 Task: Look for space in Jaffna from 30th june, 2023 to 2nd July,2023 for 1 adult in price range Rs.15000 to Rs.20000. Place can be private room with 1  bedroom having 1 bed and 1 bathroom. Property type can be hotel. Amenities needed are: wifi. Required host language is English.
Action: Mouse moved to (346, 391)
Screenshot: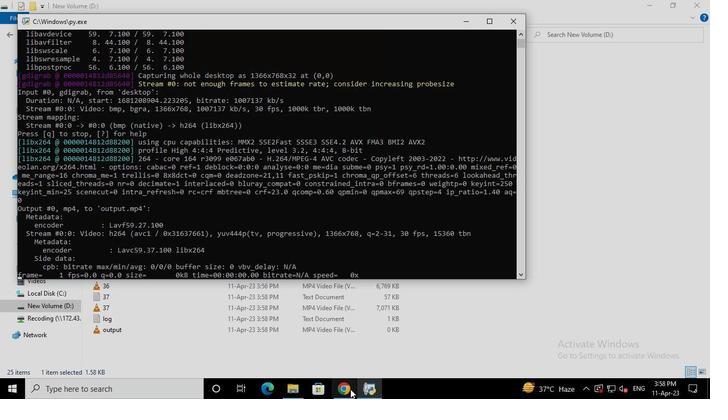 
Action: Mouse pressed left at (346, 391)
Screenshot: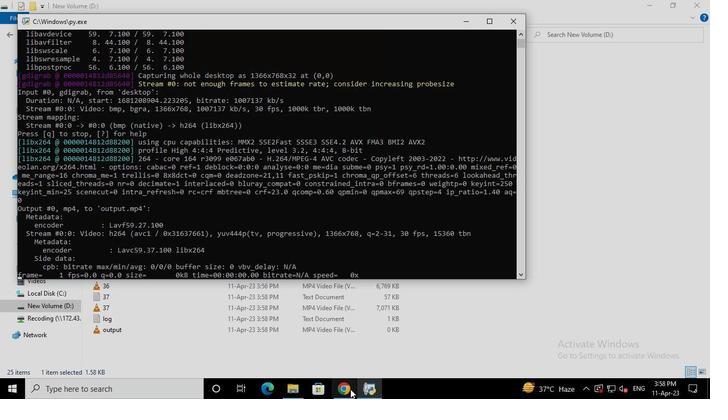 
Action: Mouse moved to (297, 92)
Screenshot: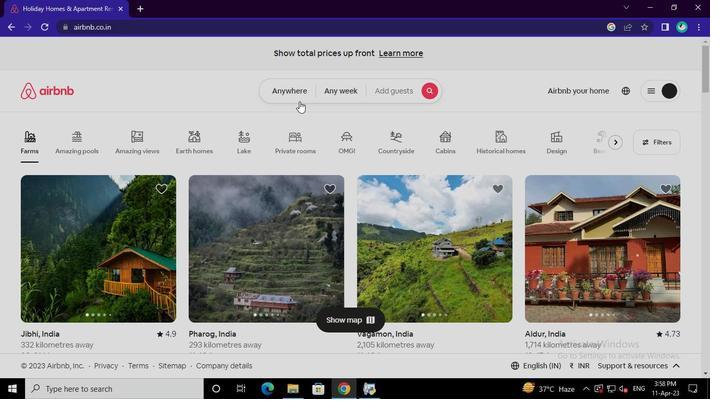 
Action: Mouse pressed left at (297, 92)
Screenshot: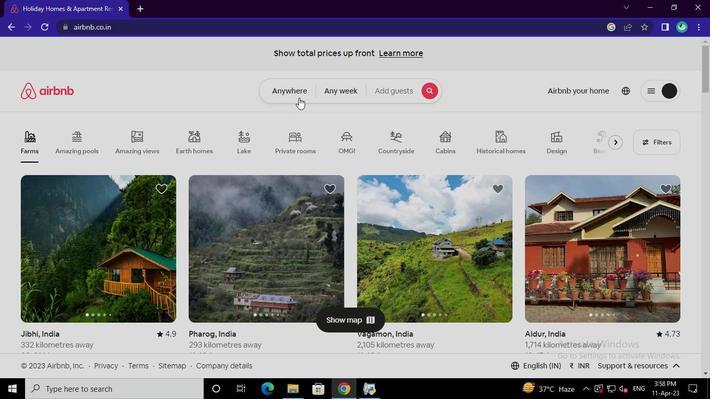 
Action: Mouse moved to (234, 124)
Screenshot: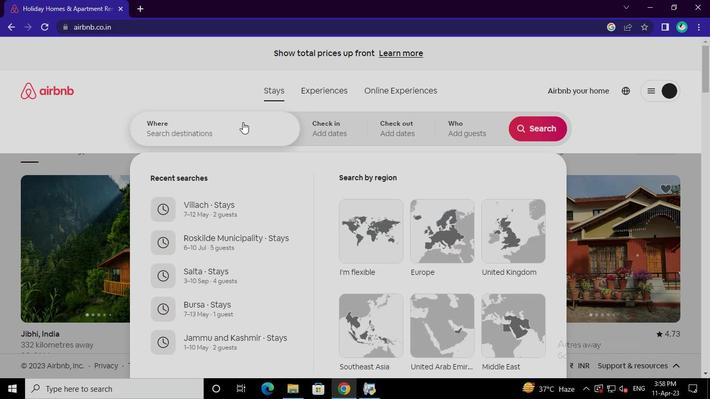 
Action: Mouse pressed left at (234, 124)
Screenshot: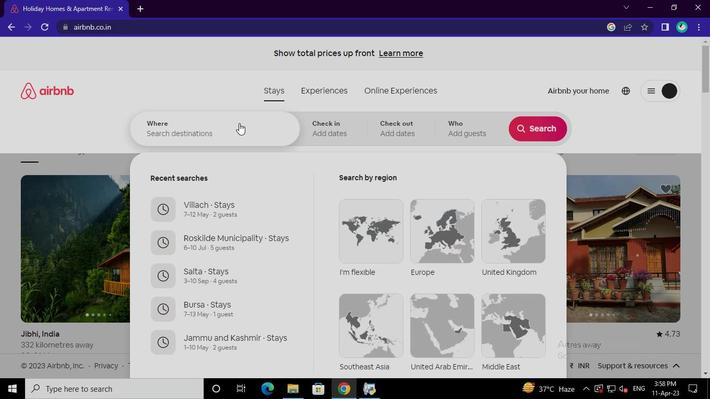 
Action: Mouse moved to (232, 124)
Screenshot: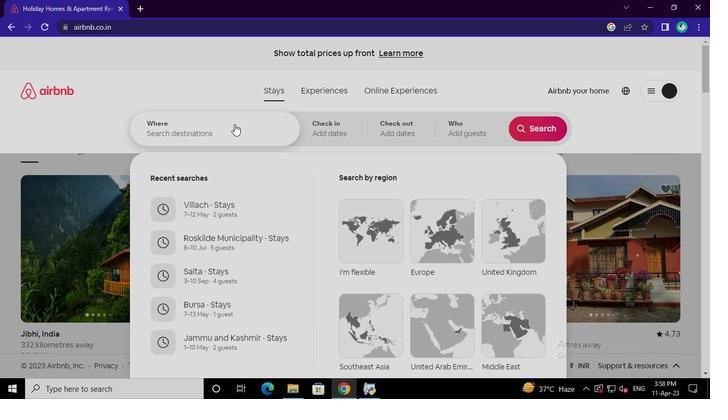 
Action: Keyboard j
Screenshot: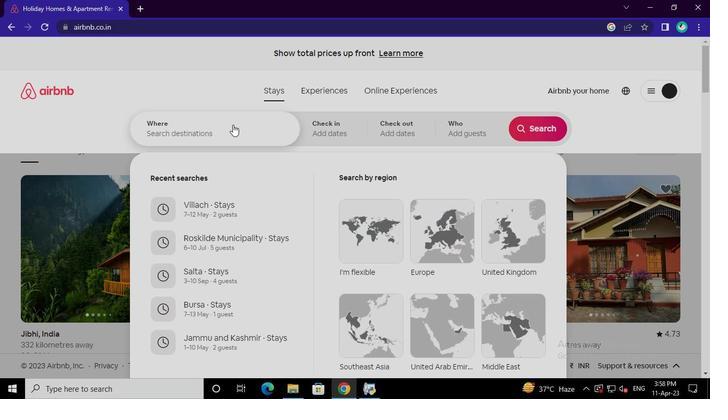 
Action: Keyboard a
Screenshot: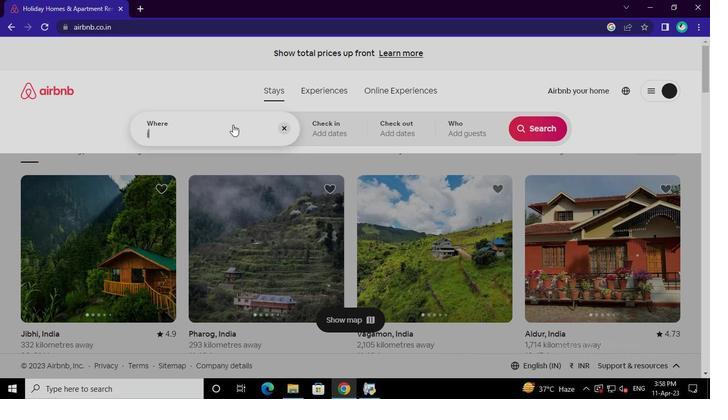 
Action: Keyboard f
Screenshot: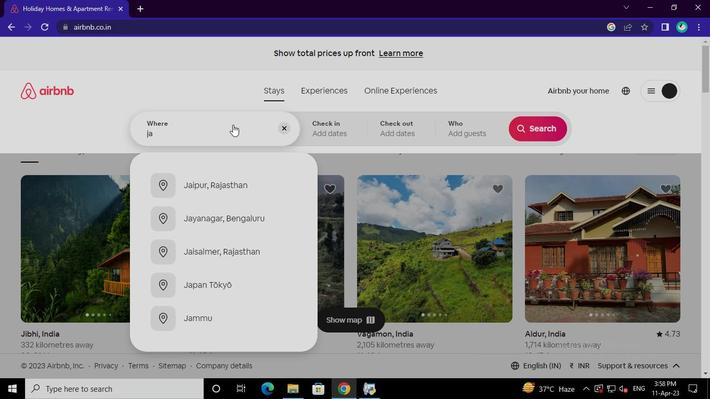 
Action: Keyboard f
Screenshot: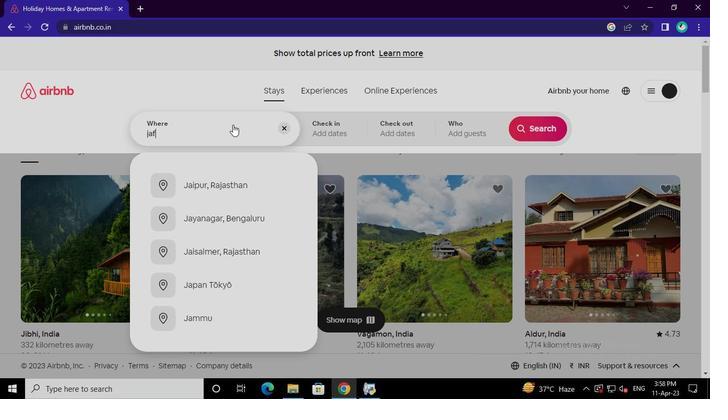 
Action: Keyboard m
Screenshot: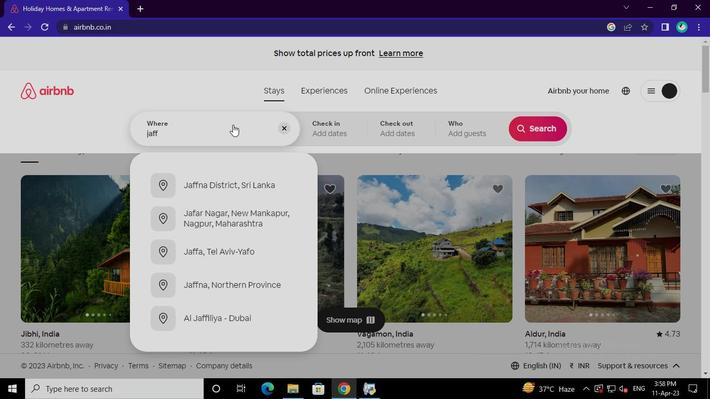 
Action: Mouse moved to (223, 125)
Screenshot: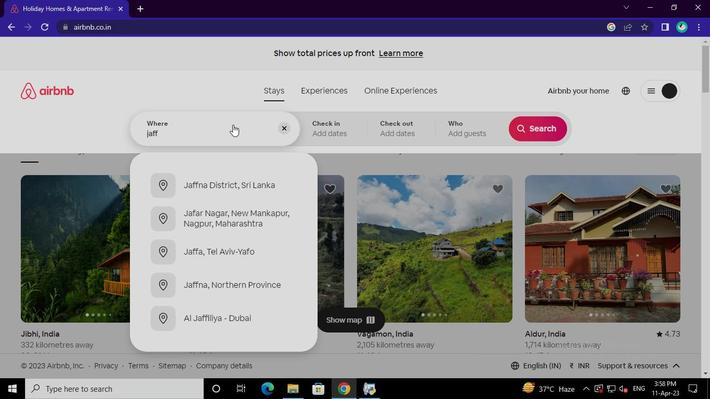 
Action: Keyboard Key.backspace
Screenshot: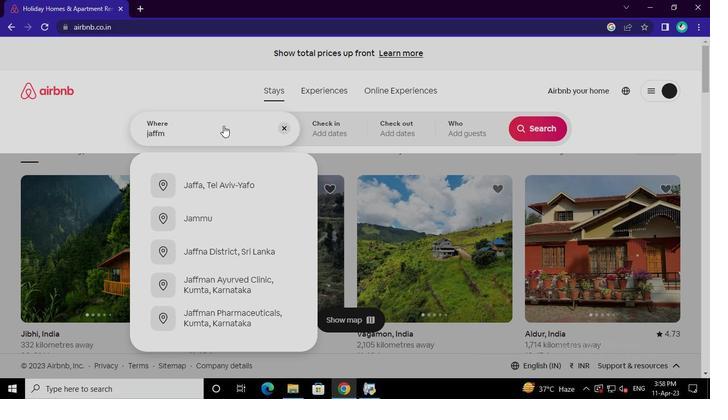 
Action: Keyboard n
Screenshot: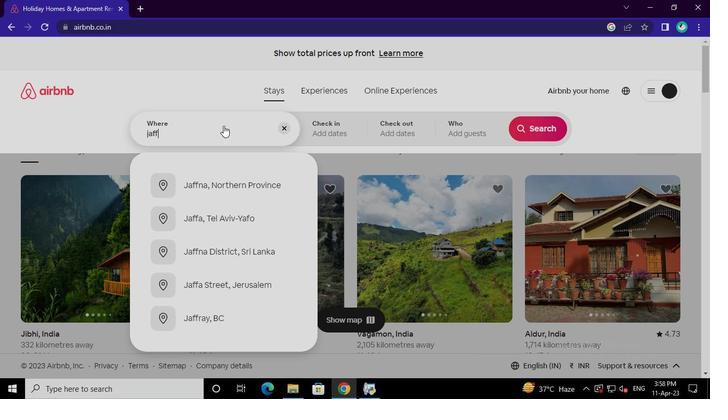 
Action: Keyboard a
Screenshot: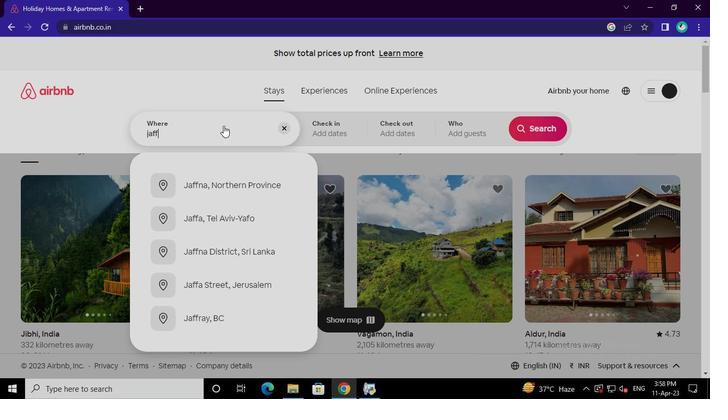 
Action: Mouse moved to (228, 208)
Screenshot: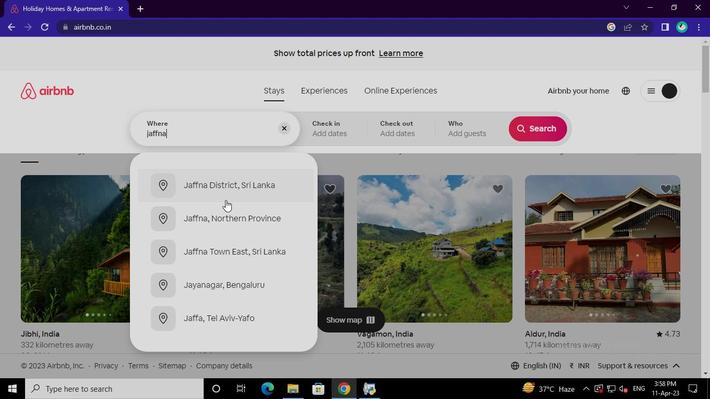 
Action: Mouse pressed left at (228, 208)
Screenshot: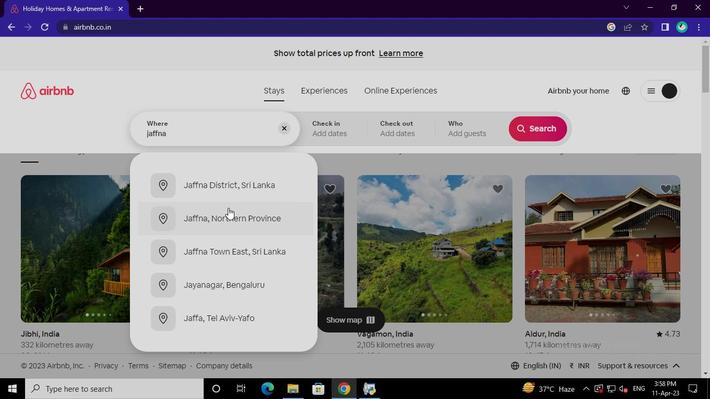 
Action: Mouse moved to (529, 209)
Screenshot: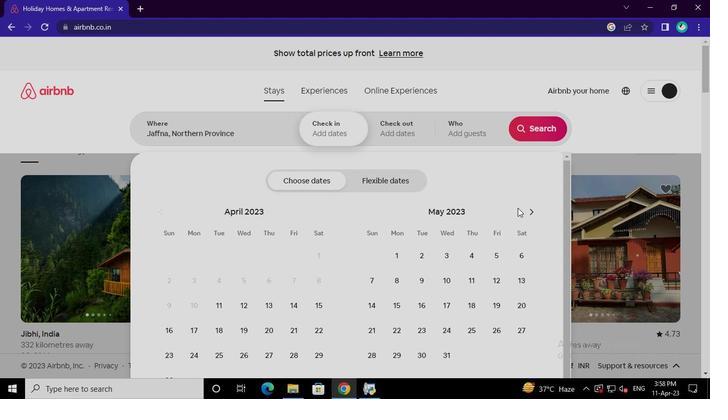 
Action: Mouse pressed left at (529, 209)
Screenshot: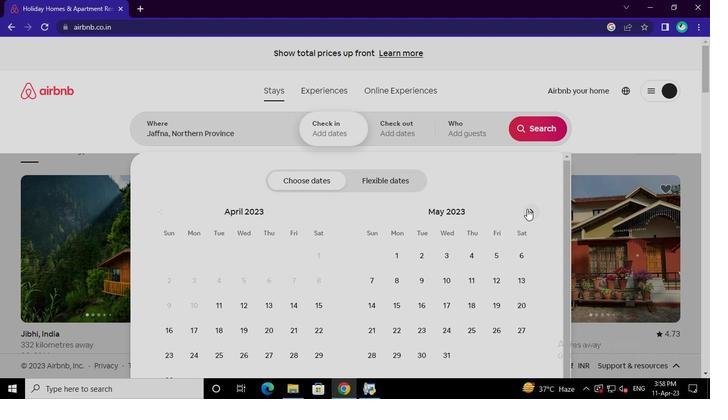 
Action: Mouse moved to (495, 350)
Screenshot: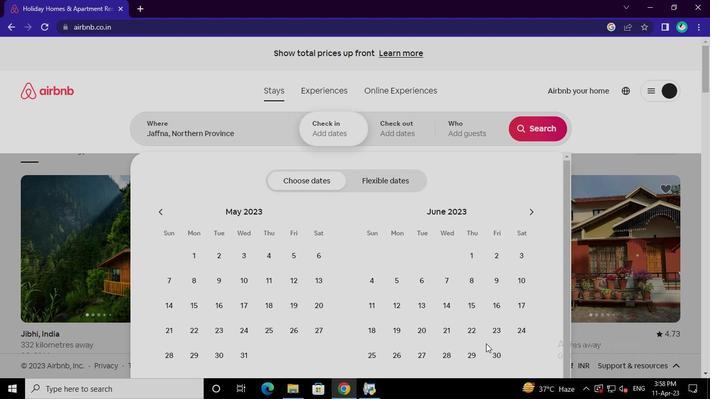 
Action: Mouse pressed left at (495, 350)
Screenshot: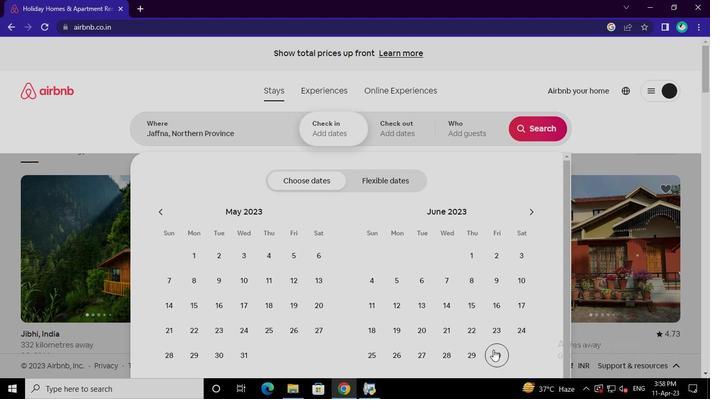 
Action: Mouse moved to (536, 213)
Screenshot: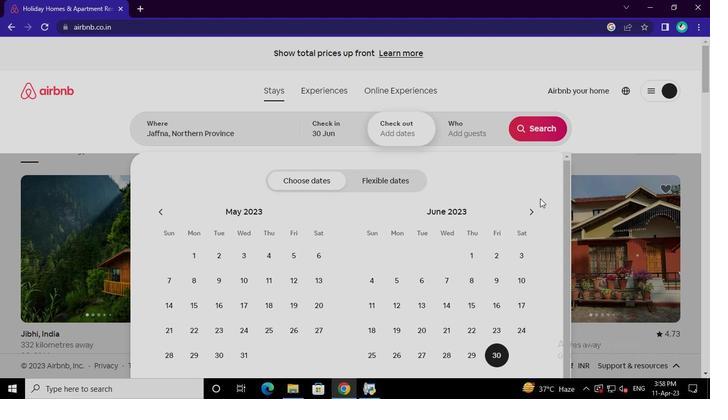 
Action: Mouse pressed left at (536, 213)
Screenshot: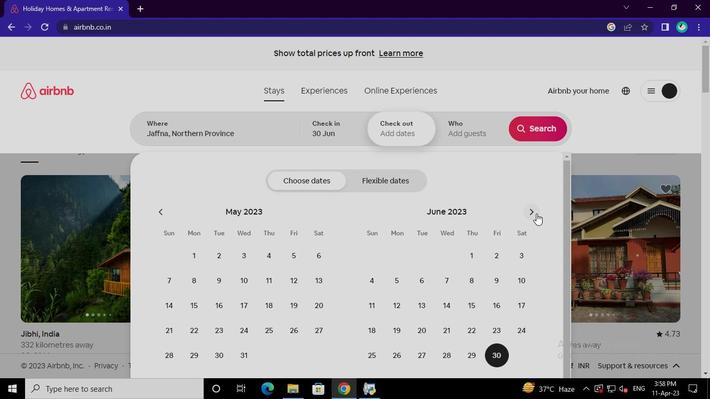 
Action: Mouse moved to (379, 279)
Screenshot: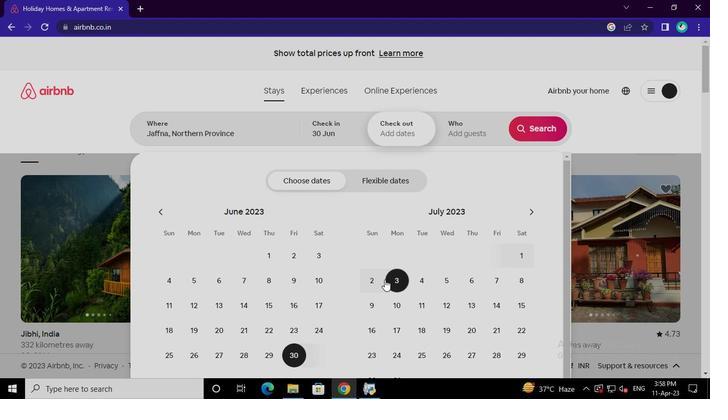 
Action: Mouse pressed left at (379, 279)
Screenshot: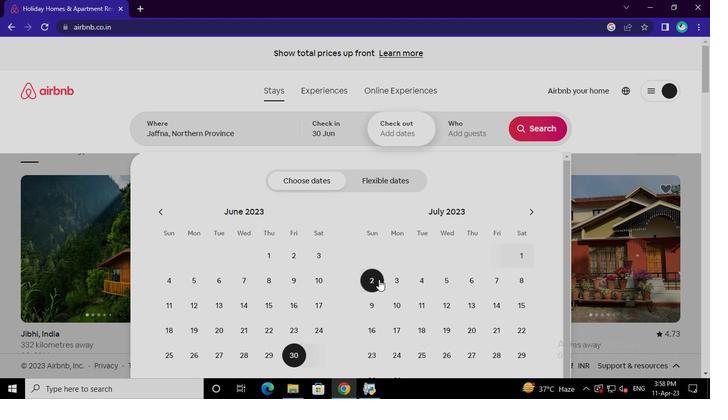 
Action: Mouse moved to (472, 134)
Screenshot: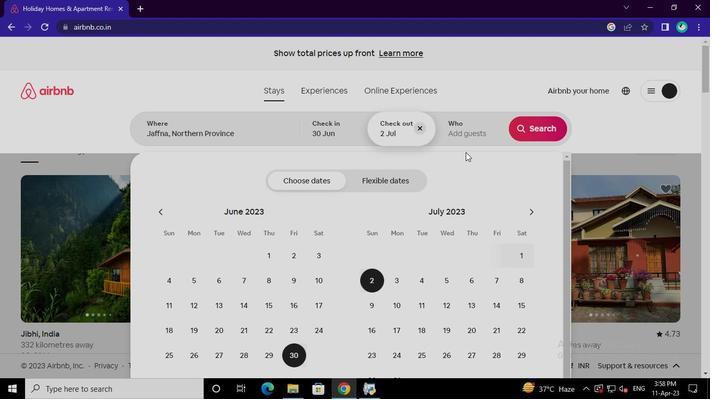
Action: Mouse pressed left at (472, 134)
Screenshot: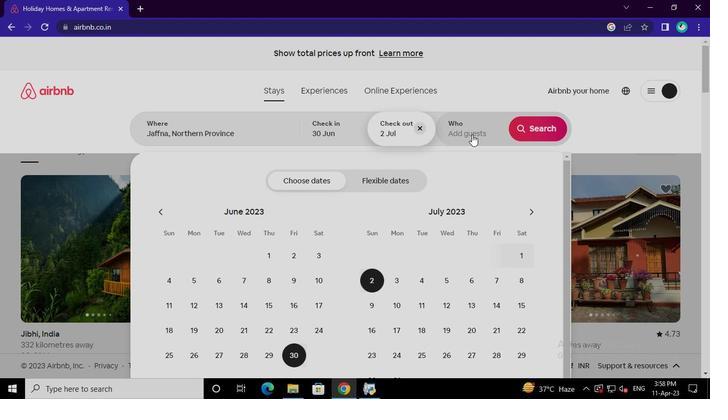 
Action: Mouse moved to (540, 187)
Screenshot: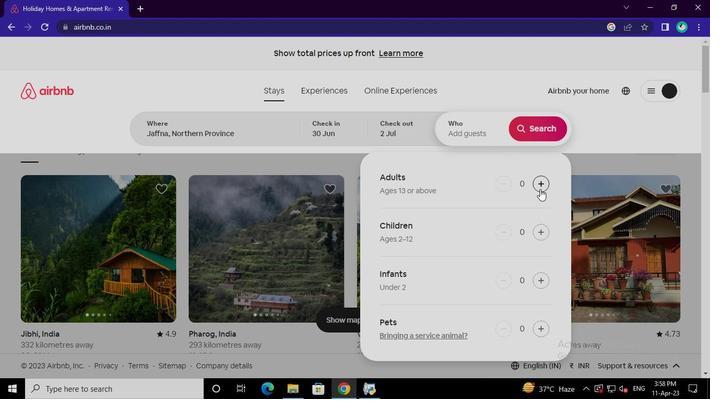
Action: Mouse pressed left at (540, 187)
Screenshot: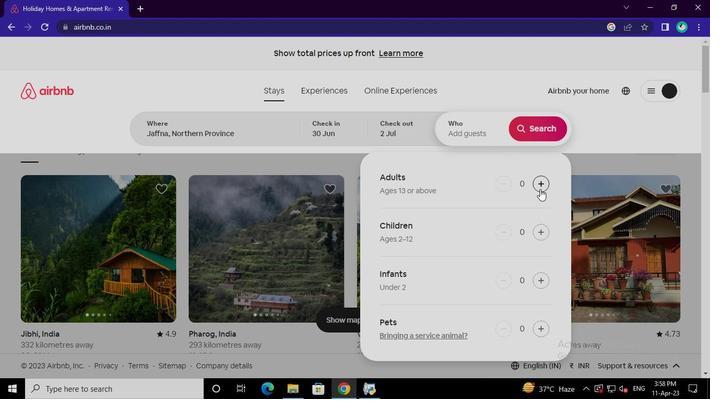 
Action: Mouse moved to (544, 124)
Screenshot: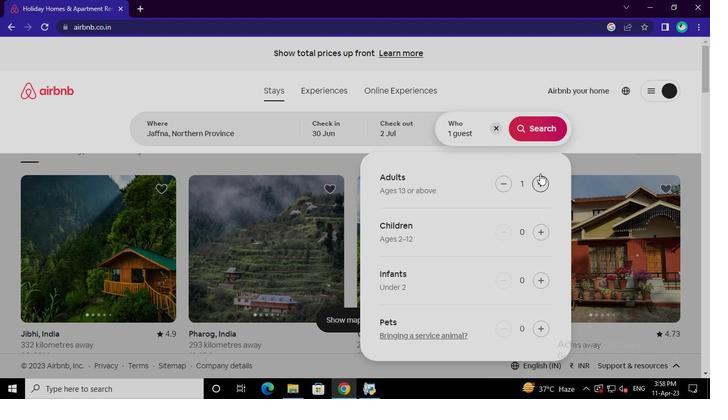 
Action: Mouse pressed left at (544, 124)
Screenshot: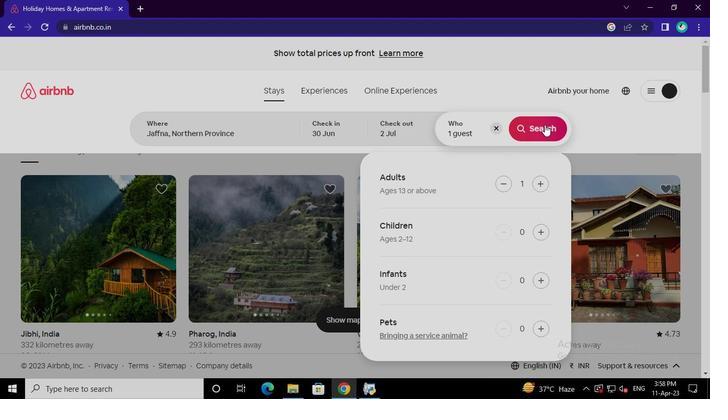 
Action: Mouse moved to (679, 100)
Screenshot: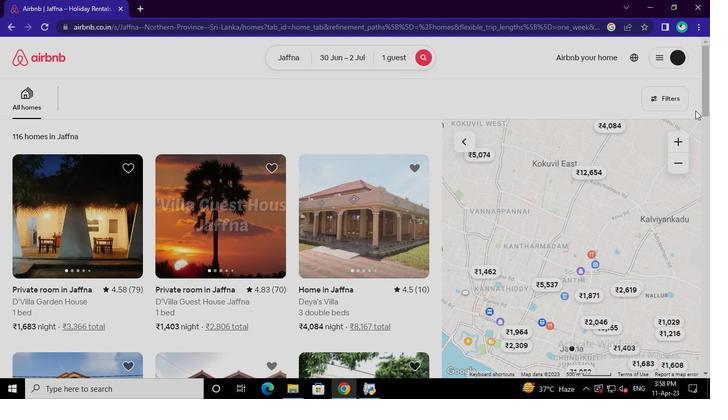 
Action: Mouse pressed left at (679, 100)
Screenshot: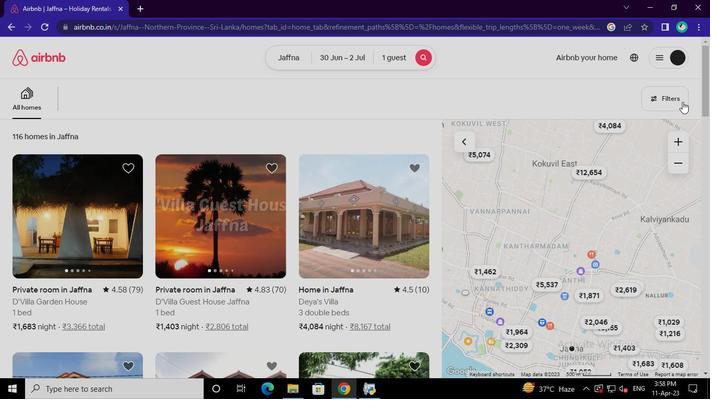 
Action: Mouse moved to (294, 227)
Screenshot: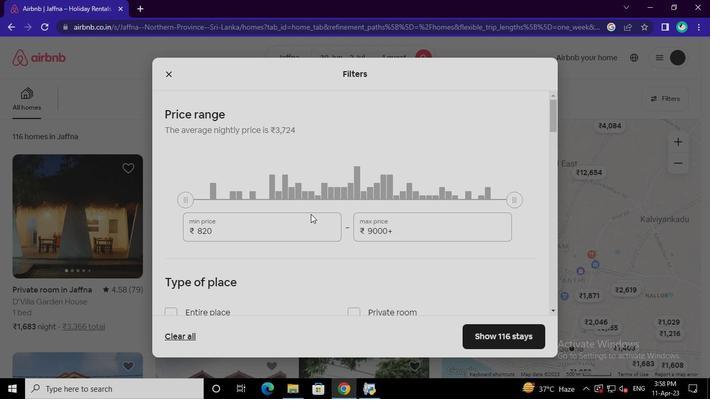 
Action: Mouse pressed left at (294, 227)
Screenshot: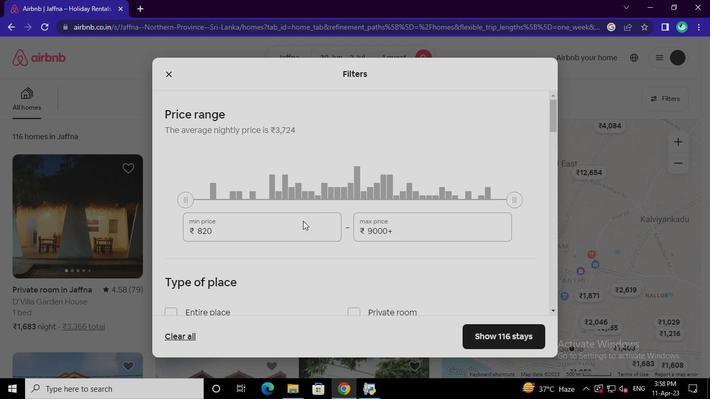 
Action: Keyboard Key.backspace
Screenshot: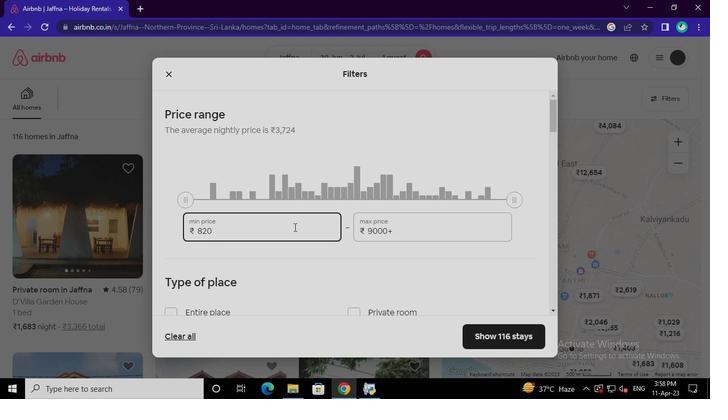 
Action: Keyboard Key.backspace
Screenshot: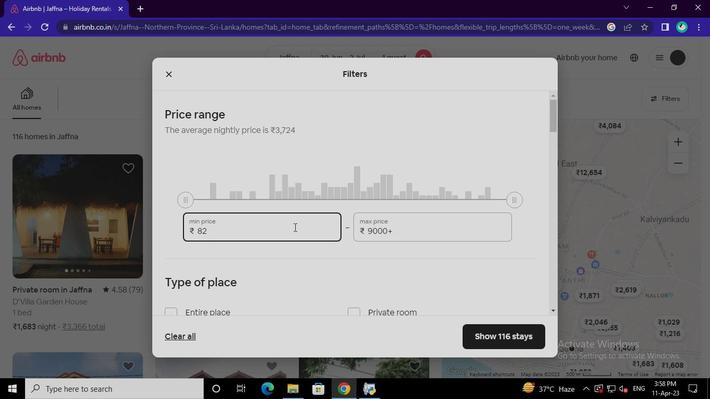 
Action: Keyboard Key.backspace
Screenshot: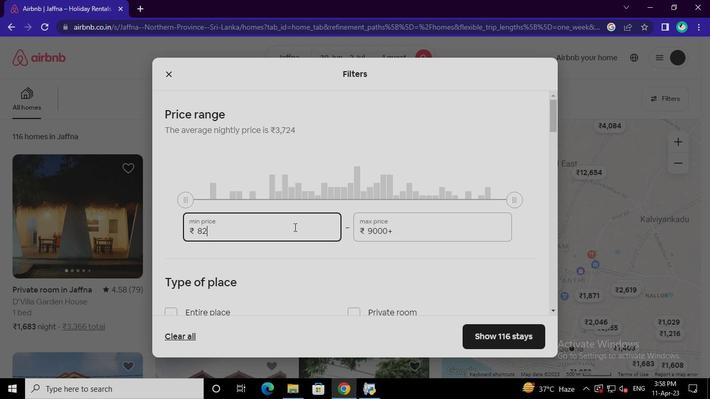
Action: Keyboard Key.backspace
Screenshot: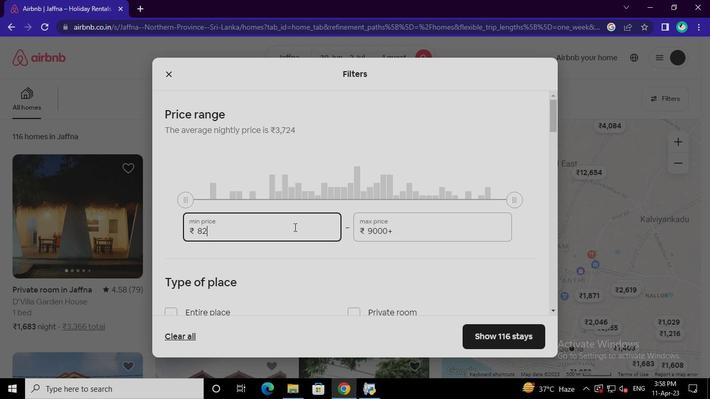 
Action: Keyboard Key.backspace
Screenshot: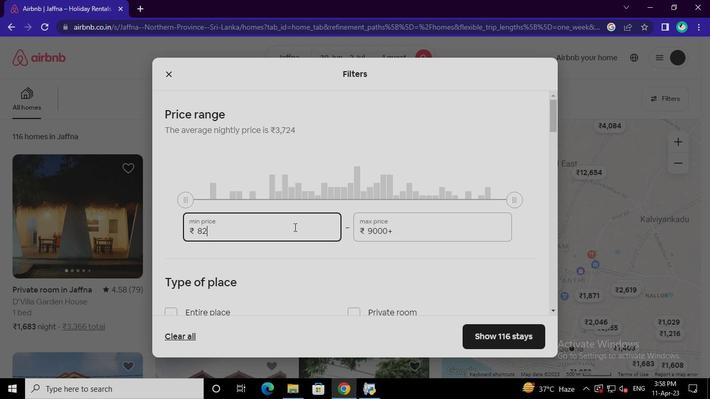 
Action: Keyboard Key.backspace
Screenshot: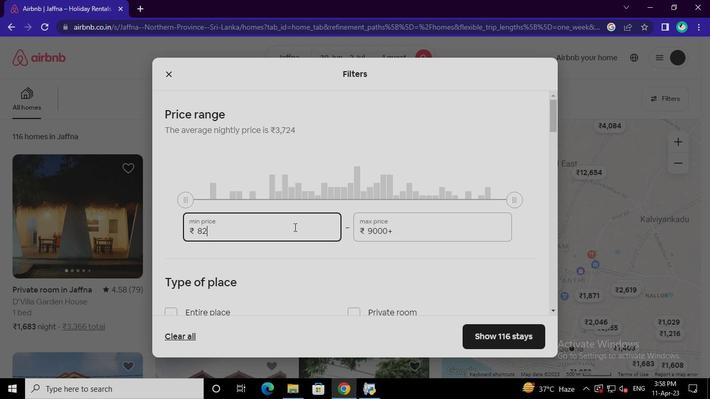 
Action: Keyboard Key.backspace
Screenshot: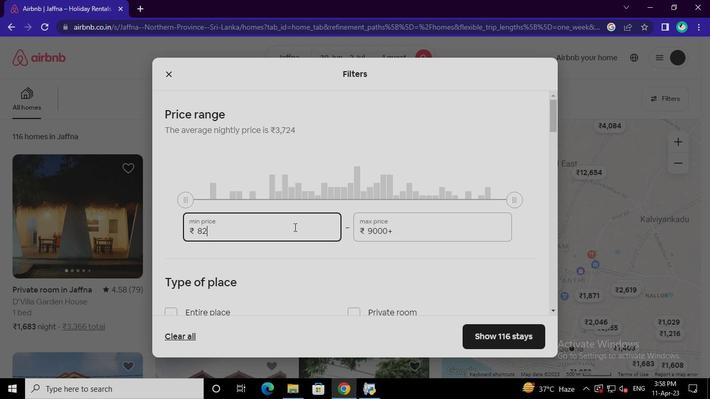 
Action: Keyboard Key.backspace
Screenshot: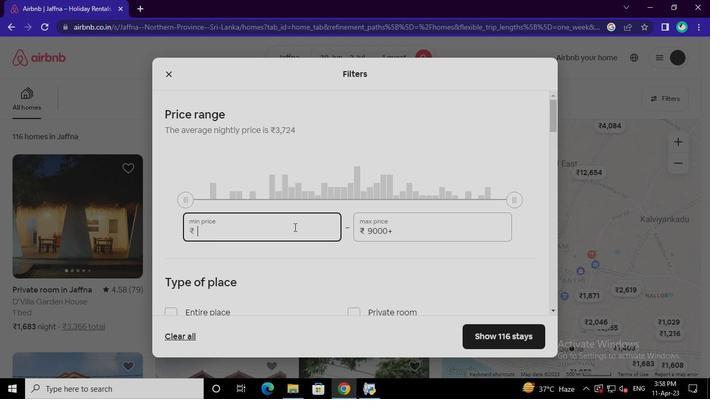 
Action: Keyboard Key.backspace
Screenshot: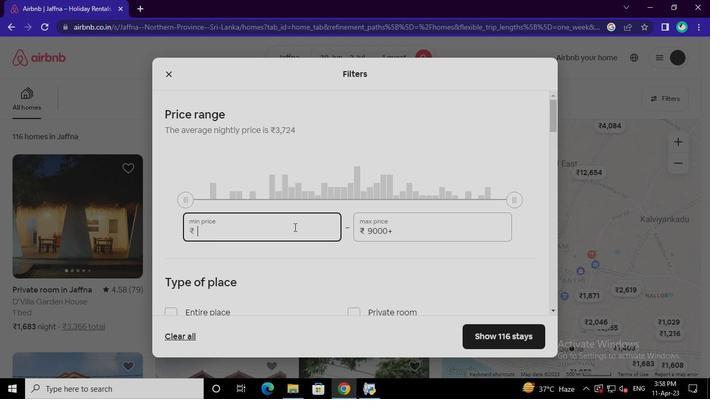 
Action: Keyboard Key.backspace
Screenshot: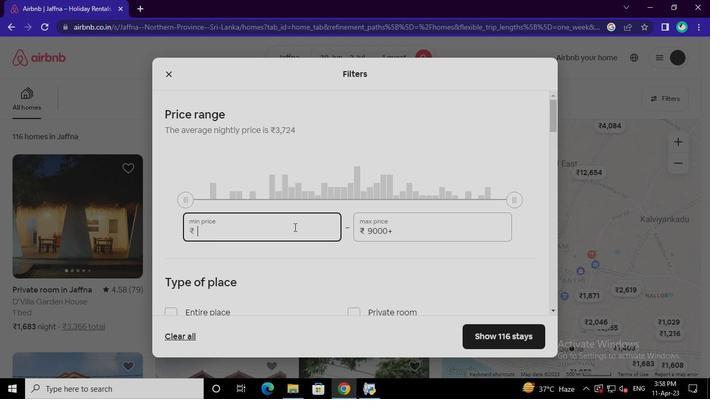 
Action: Keyboard Key.backspace
Screenshot: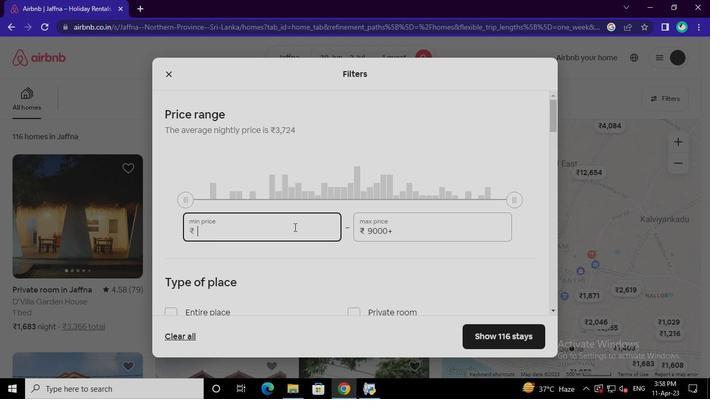 
Action: Keyboard <97>
Screenshot: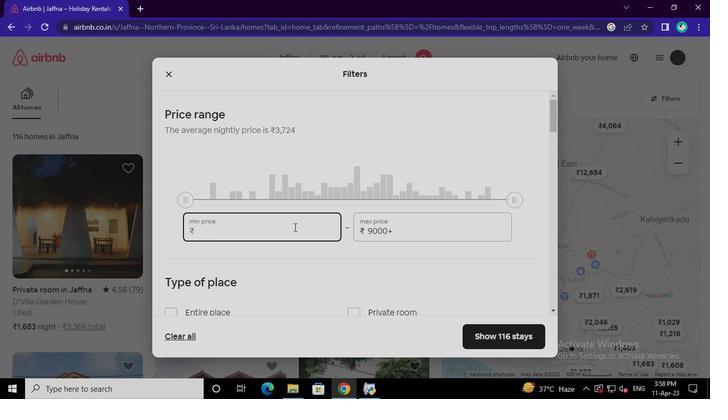 
Action: Keyboard <101>
Screenshot: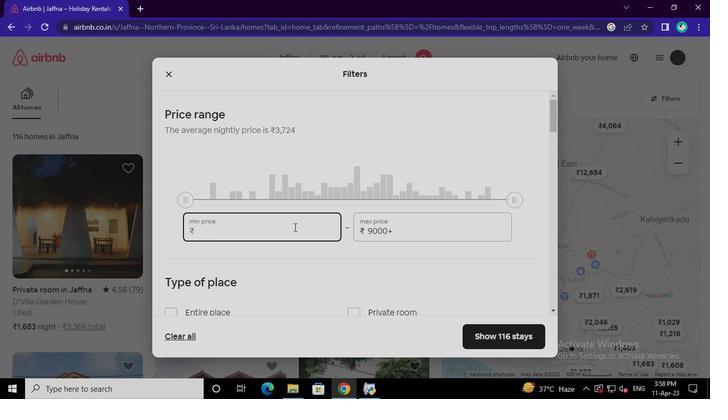 
Action: Keyboard <96>
Screenshot: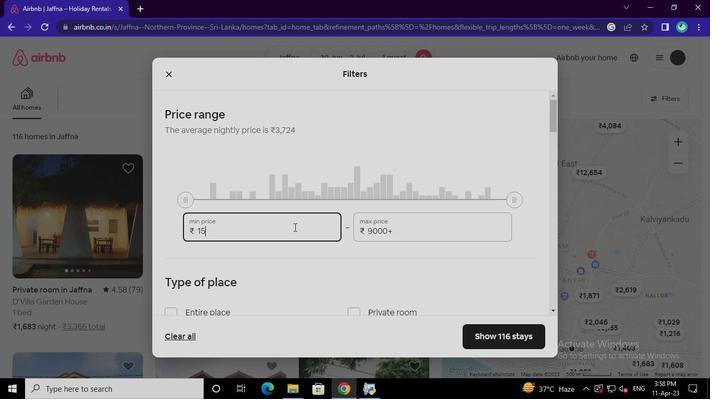 
Action: Keyboard <96>
Screenshot: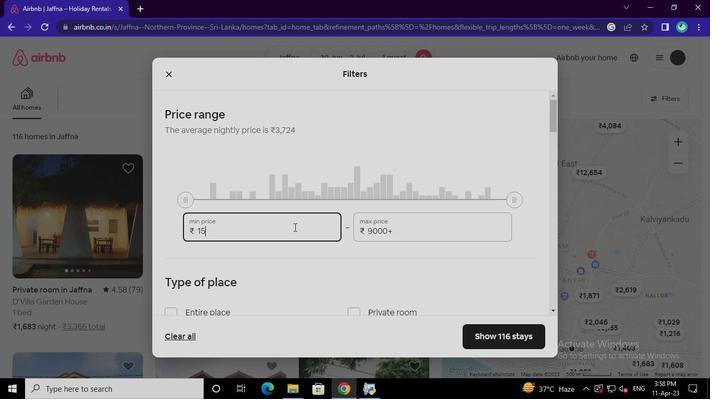 
Action: Keyboard <96>
Screenshot: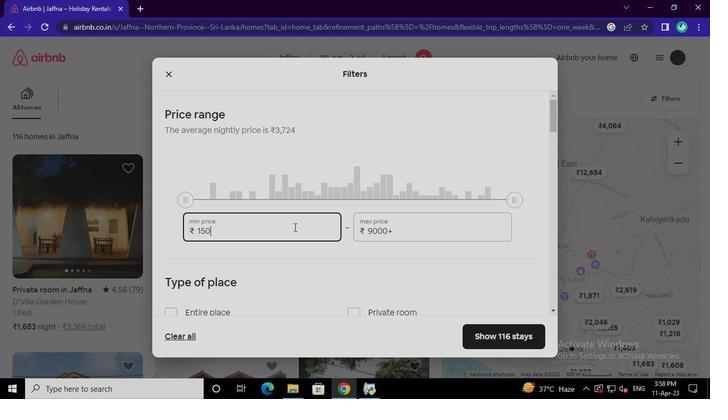
Action: Mouse moved to (413, 231)
Screenshot: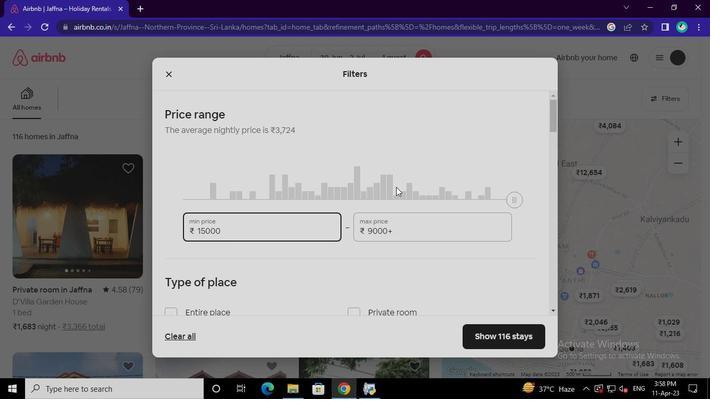 
Action: Mouse pressed left at (413, 231)
Screenshot: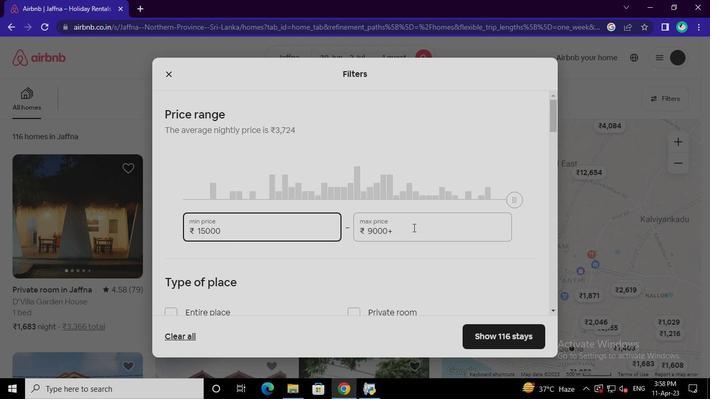 
Action: Keyboard Key.backspace
Screenshot: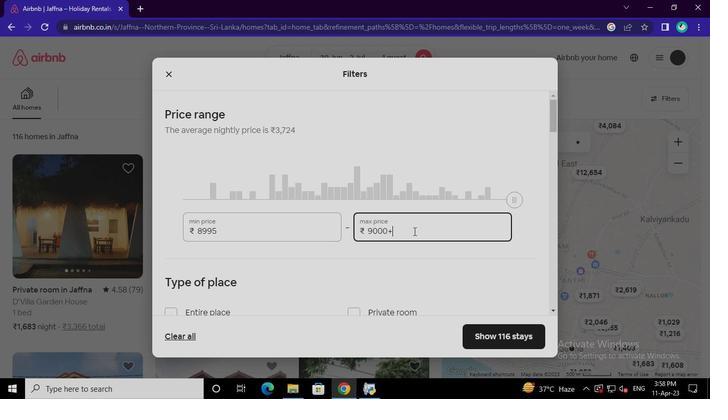 
Action: Keyboard Key.backspace
Screenshot: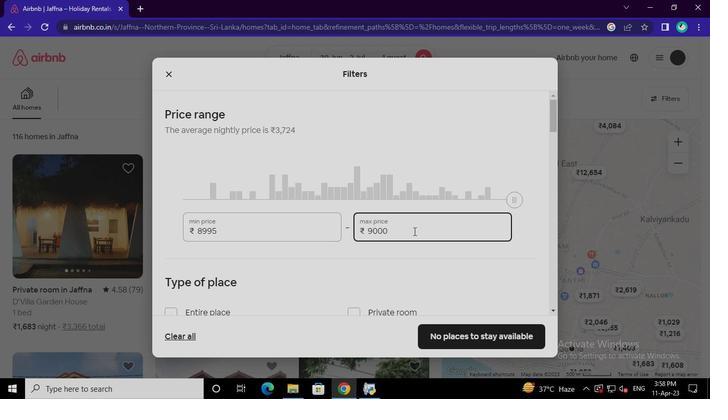 
Action: Keyboard Key.backspace
Screenshot: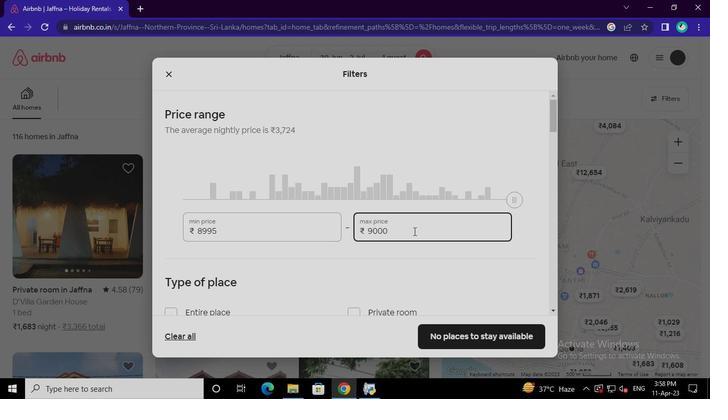 
Action: Keyboard Key.backspace
Screenshot: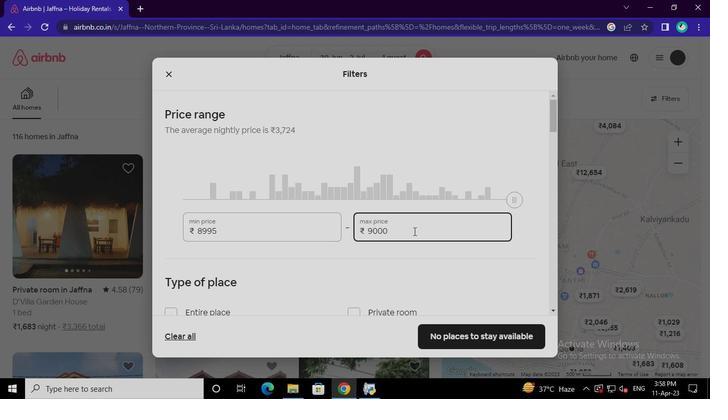 
Action: Keyboard Key.backspace
Screenshot: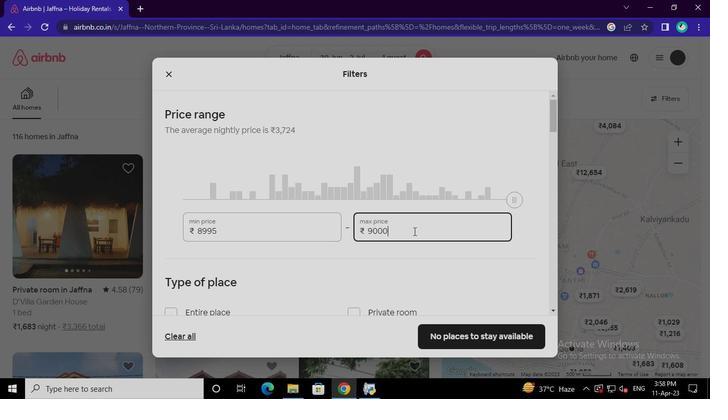 
Action: Keyboard Key.backspace
Screenshot: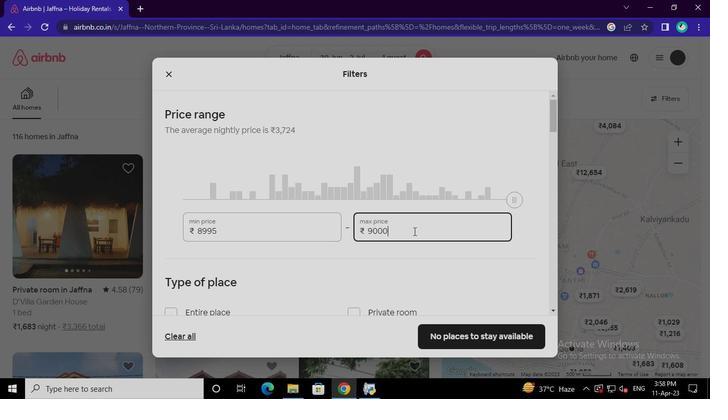 
Action: Keyboard Key.backspace
Screenshot: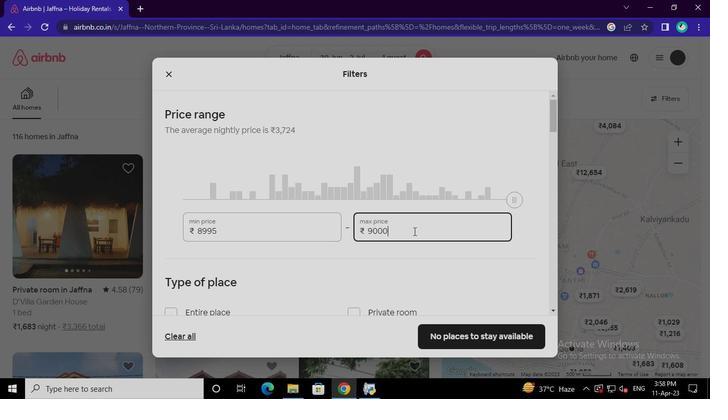 
Action: Keyboard Key.backspace
Screenshot: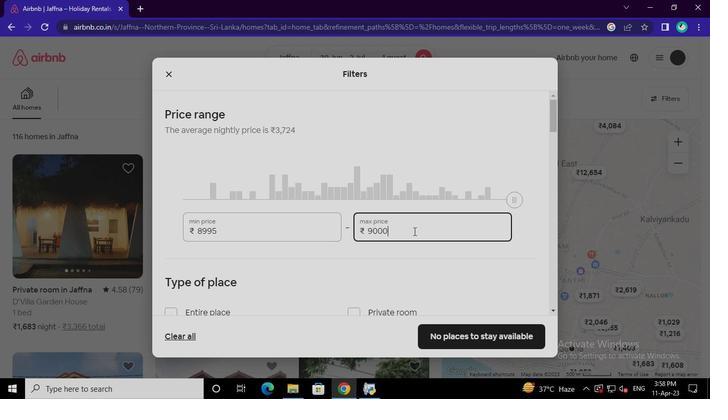 
Action: Keyboard Key.backspace
Screenshot: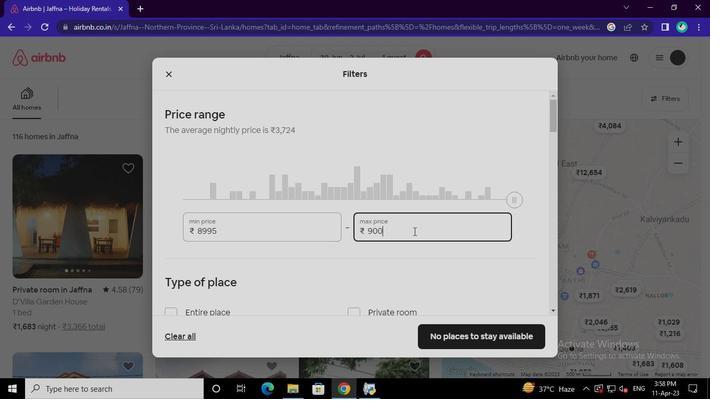 
Action: Keyboard Key.backspace
Screenshot: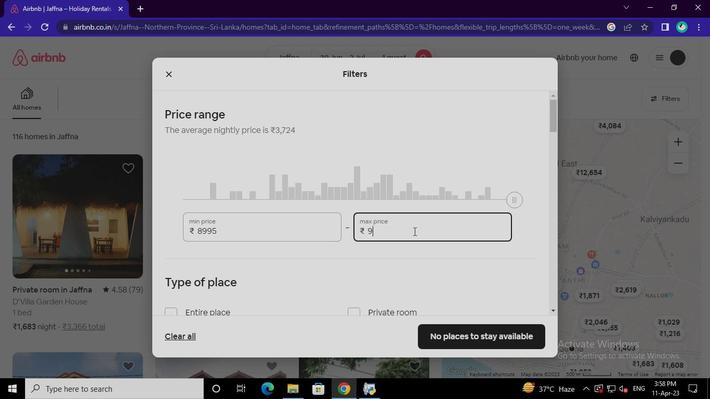 
Action: Keyboard Key.backspace
Screenshot: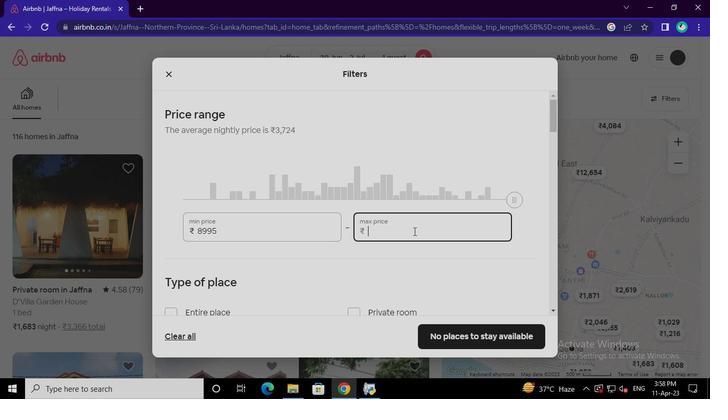 
Action: Keyboard <98>
Screenshot: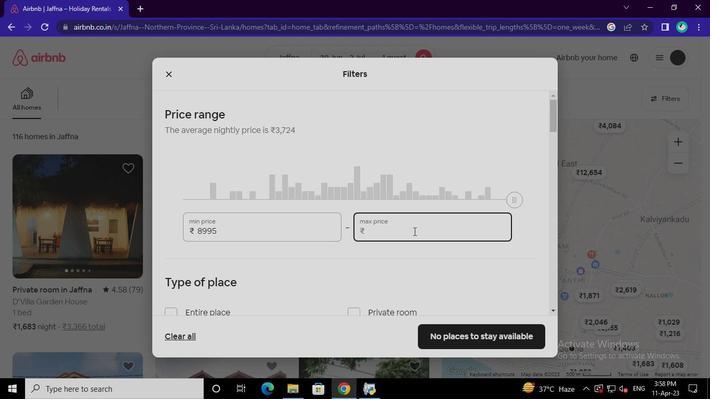 
Action: Keyboard <96>
Screenshot: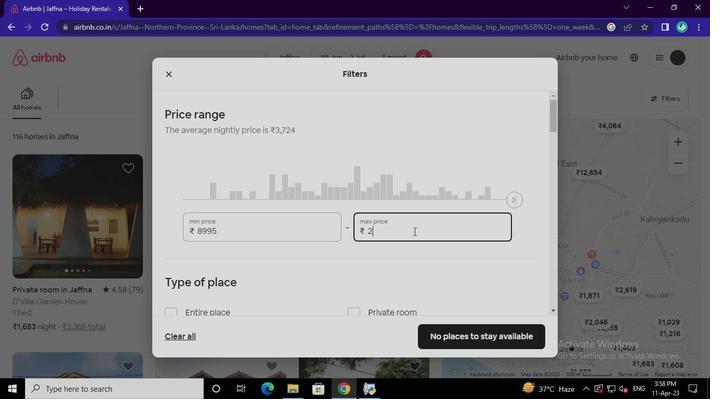 
Action: Keyboard <96>
Screenshot: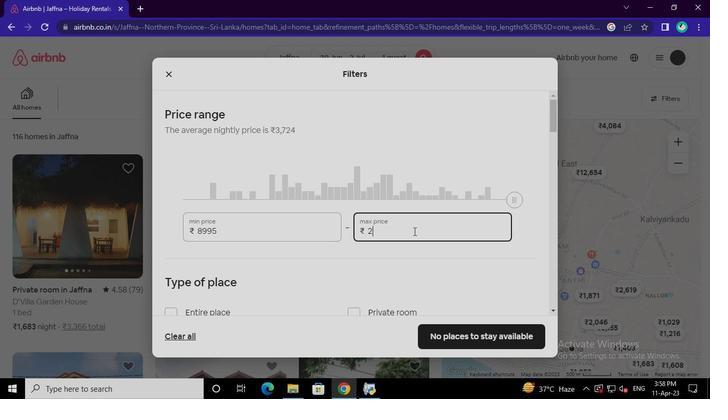 
Action: Keyboard <96>
Screenshot: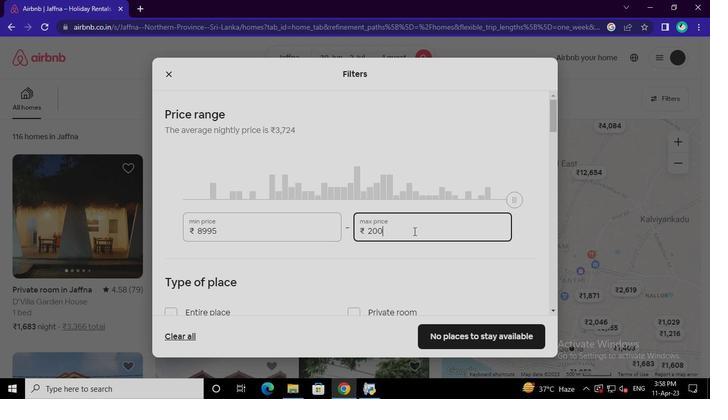
Action: Keyboard <96>
Screenshot: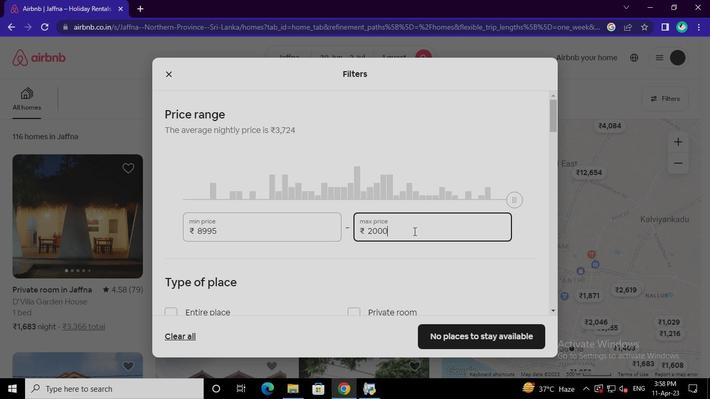 
Action: Mouse moved to (350, 207)
Screenshot: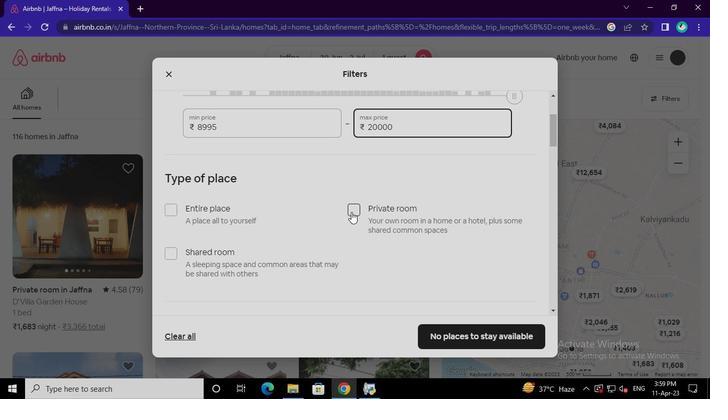 
Action: Mouse pressed left at (350, 207)
Screenshot: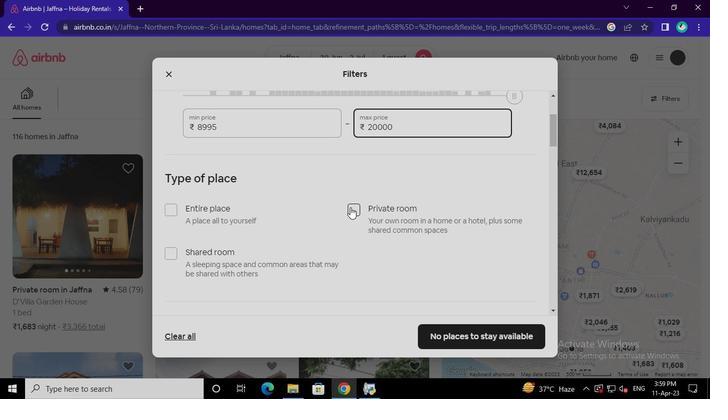 
Action: Mouse moved to (223, 233)
Screenshot: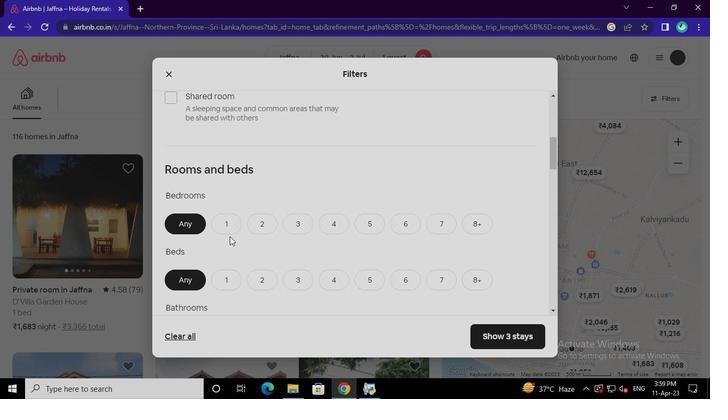
Action: Mouse pressed left at (223, 233)
Screenshot: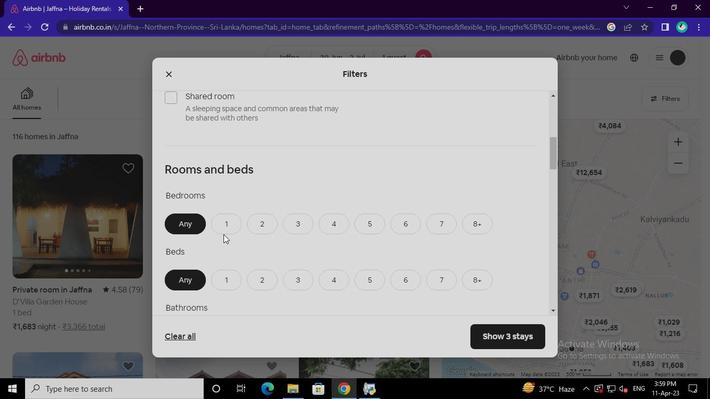 
Action: Mouse moved to (224, 229)
Screenshot: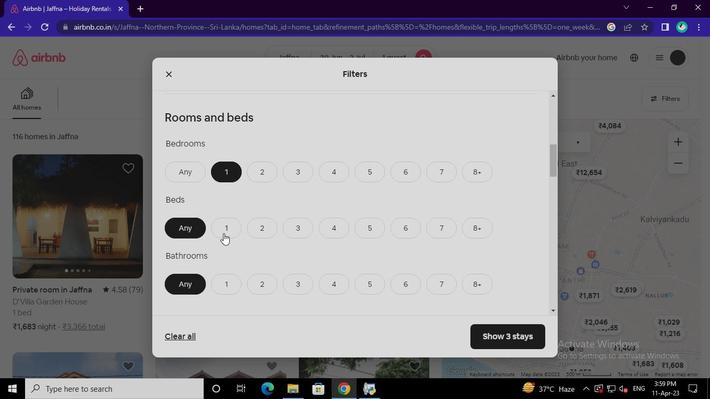 
Action: Mouse pressed left at (224, 229)
Screenshot: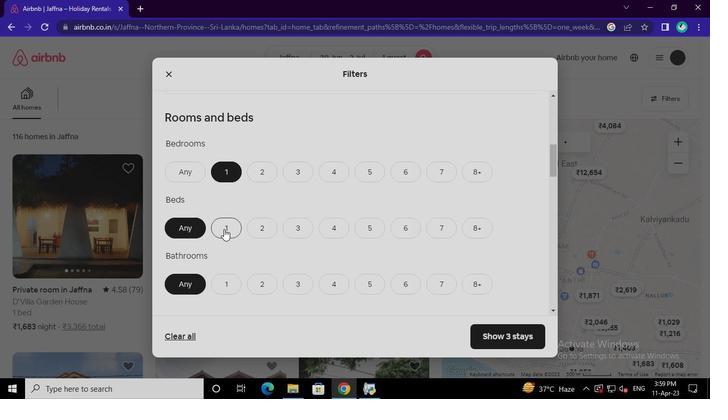 
Action: Mouse moved to (231, 282)
Screenshot: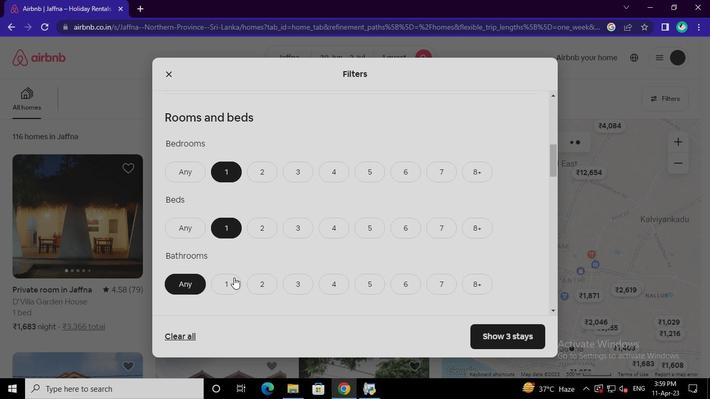 
Action: Mouse pressed left at (231, 282)
Screenshot: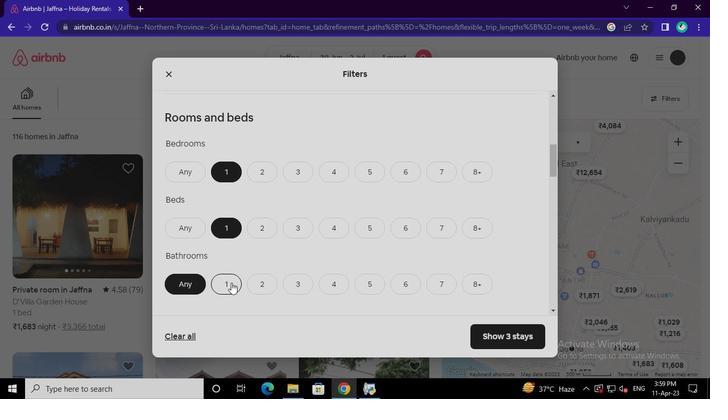 
Action: Mouse moved to (483, 192)
Screenshot: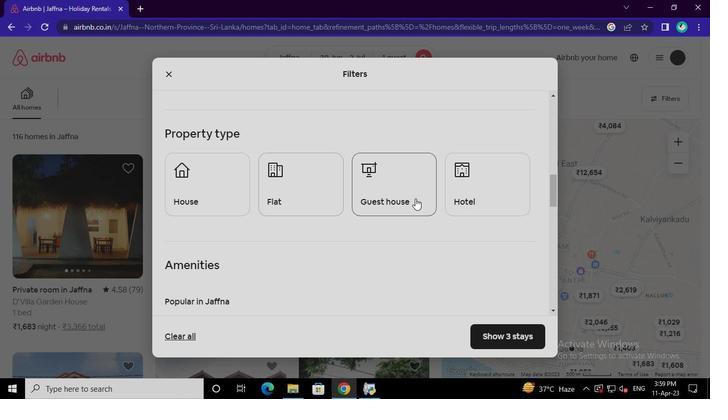 
Action: Mouse pressed left at (483, 192)
Screenshot: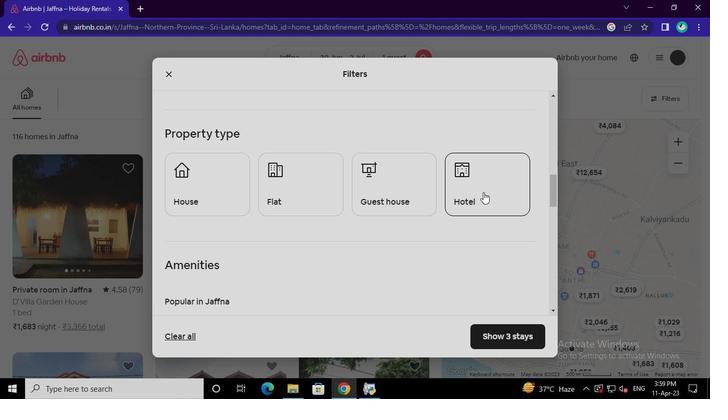 
Action: Mouse moved to (194, 221)
Screenshot: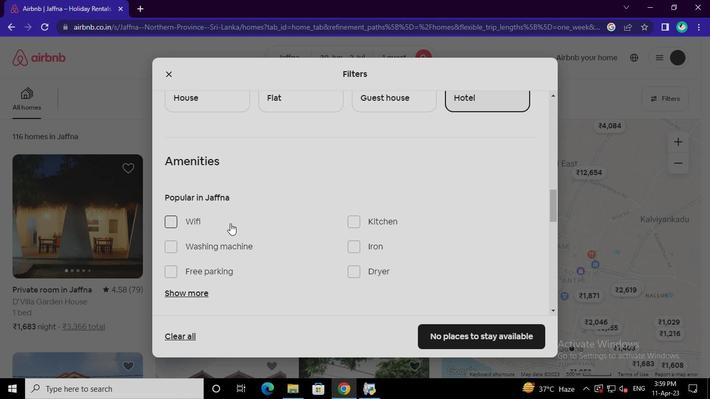 
Action: Mouse pressed left at (194, 221)
Screenshot: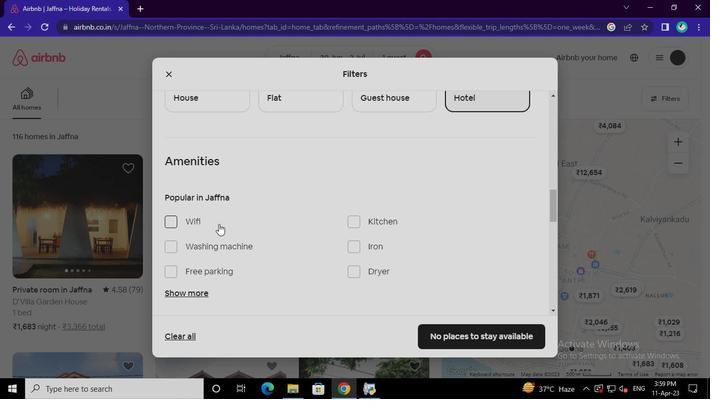 
Action: Mouse moved to (206, 240)
Screenshot: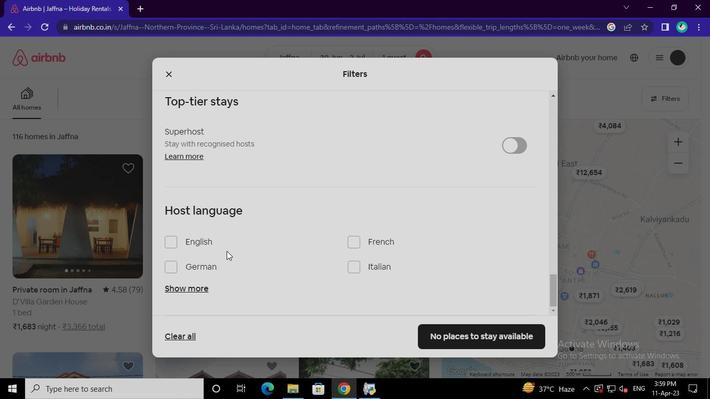 
Action: Mouse pressed left at (206, 240)
Screenshot: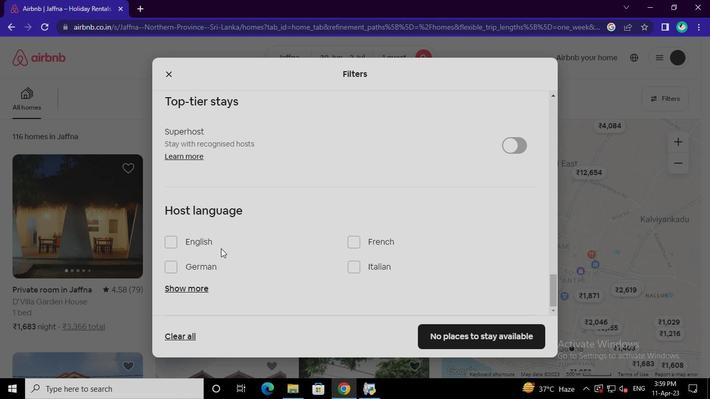 
Action: Mouse moved to (435, 333)
Screenshot: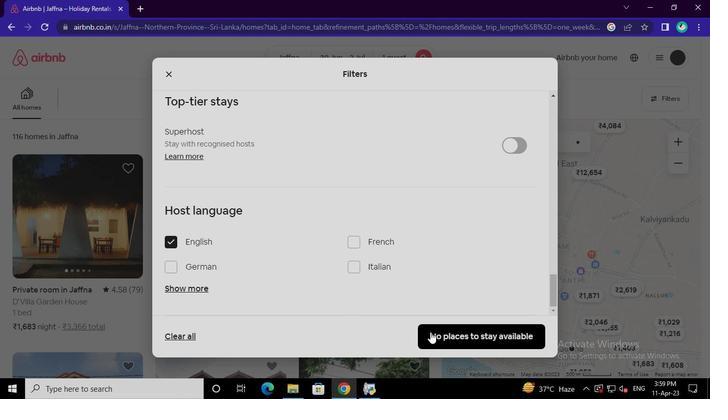 
Action: Mouse pressed left at (435, 333)
Screenshot: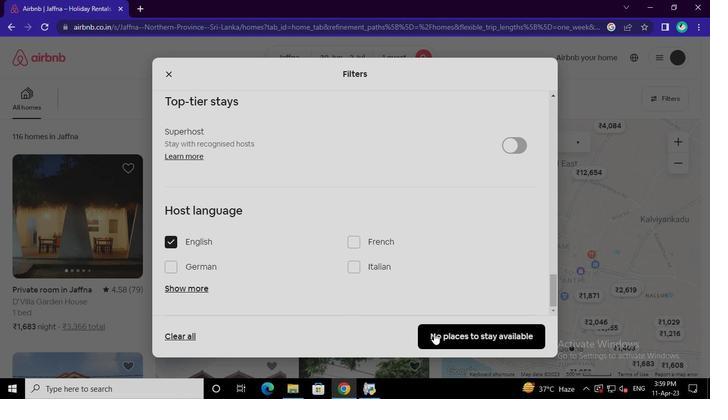 
Action: Mouse moved to (370, 390)
Screenshot: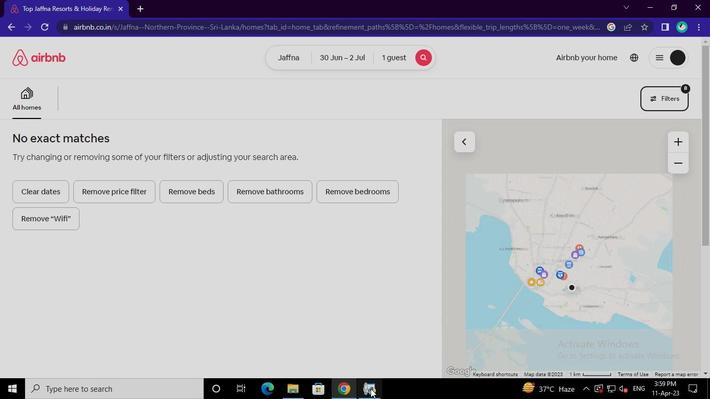 
Action: Mouse pressed left at (370, 390)
Screenshot: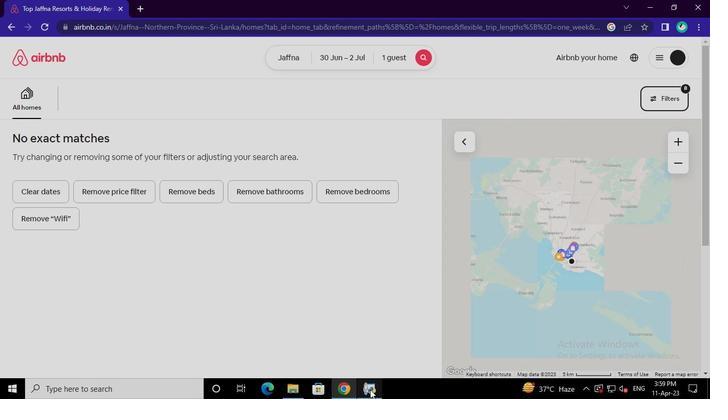 
Action: Mouse moved to (512, 22)
Screenshot: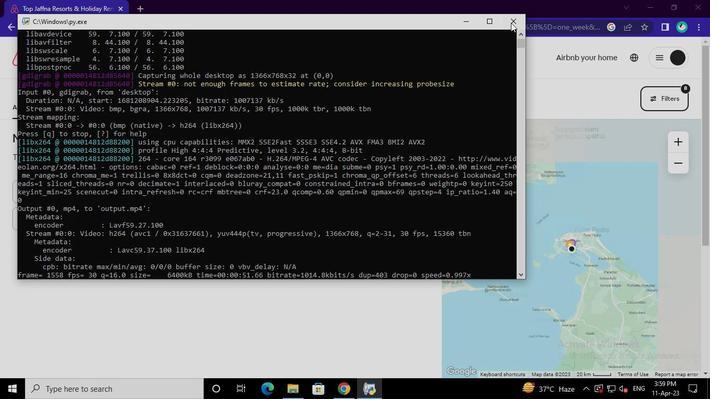 
Action: Mouse pressed left at (512, 22)
Screenshot: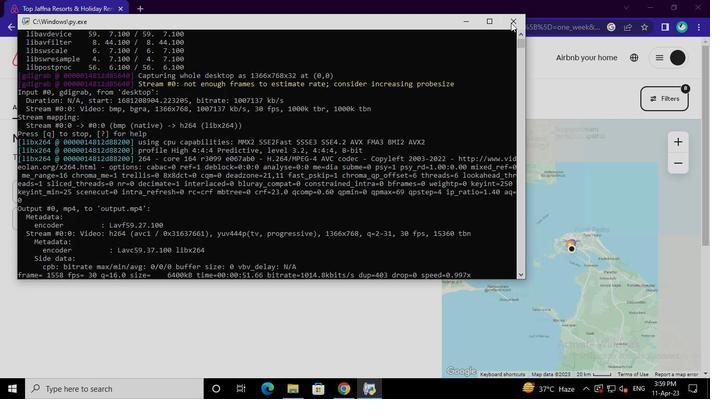 
